 Task: Set the subtitle format in text subtitle parser to "realtext".
Action: Mouse moved to (135, 49)
Screenshot: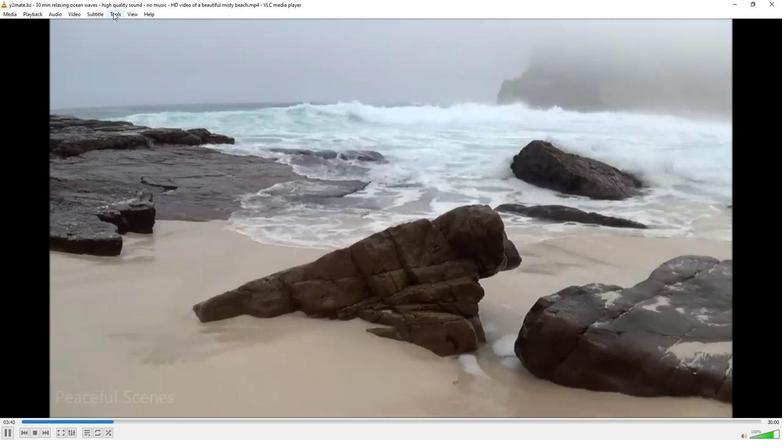 
Action: Mouse pressed left at (135, 49)
Screenshot: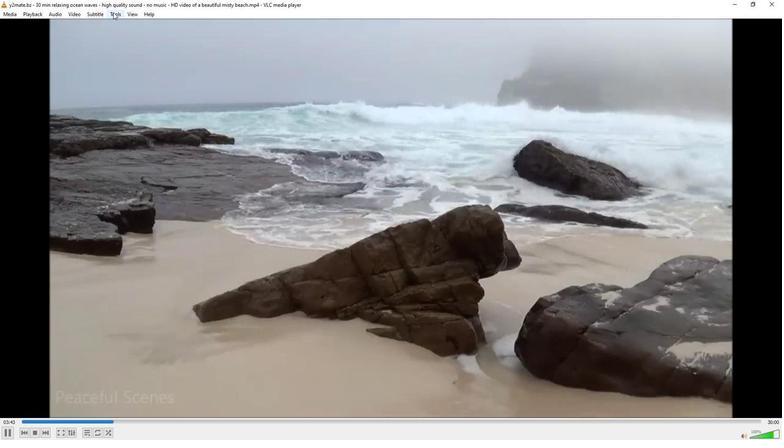 
Action: Mouse moved to (162, 132)
Screenshot: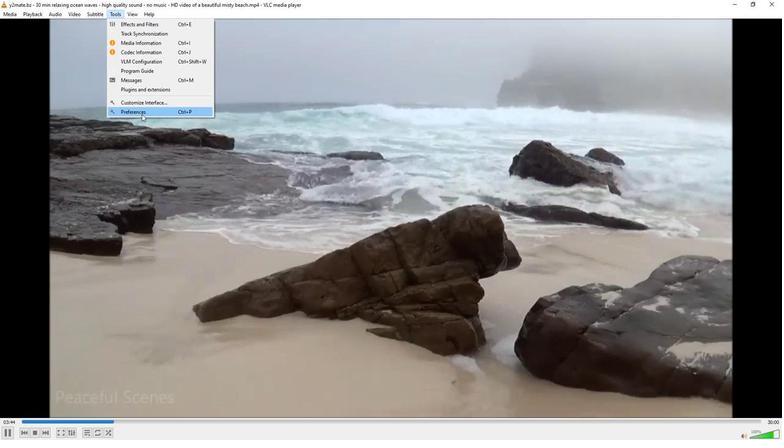 
Action: Mouse pressed left at (162, 132)
Screenshot: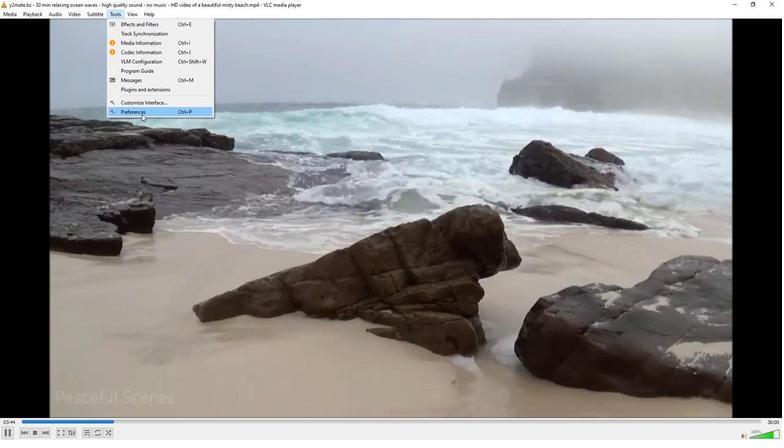 
Action: Mouse moved to (237, 315)
Screenshot: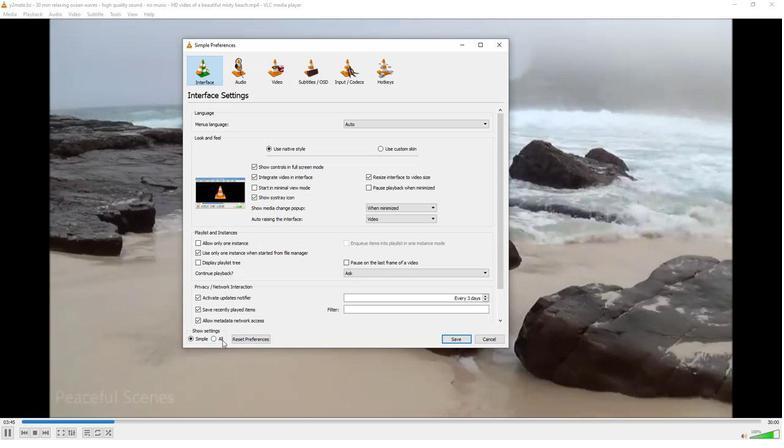 
Action: Mouse pressed left at (237, 315)
Screenshot: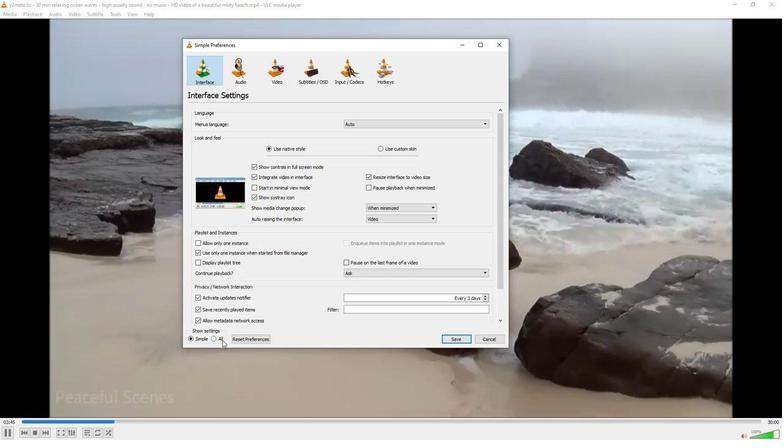 
Action: Mouse moved to (219, 220)
Screenshot: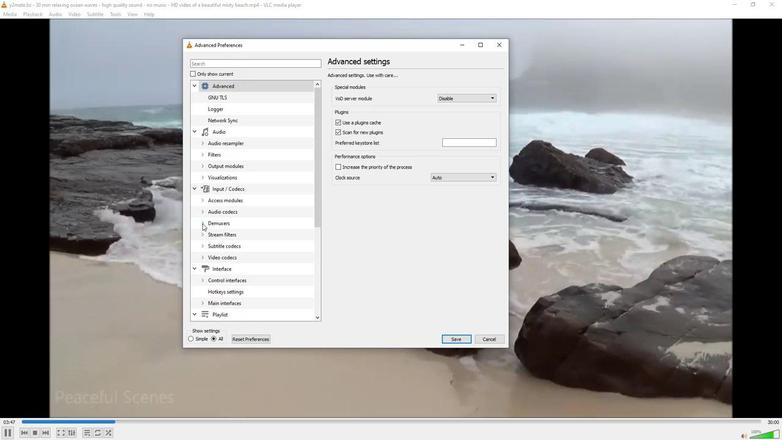 
Action: Mouse pressed left at (219, 220)
Screenshot: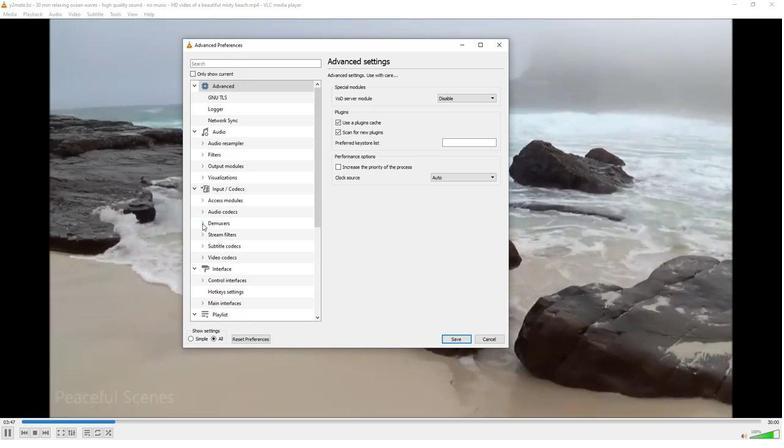 
Action: Mouse moved to (251, 268)
Screenshot: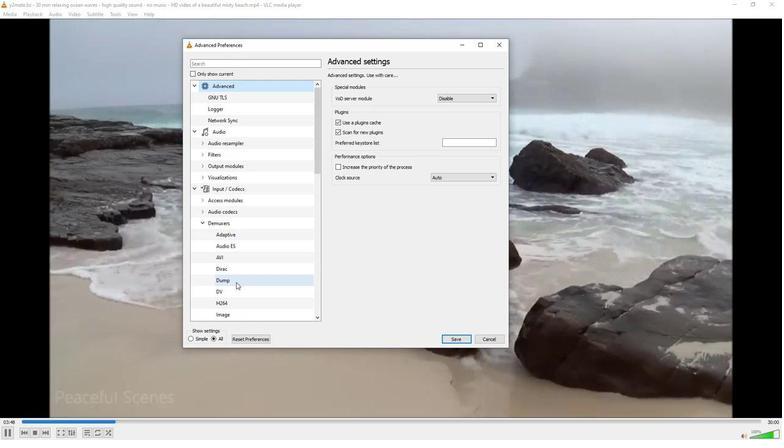
Action: Mouse scrolled (251, 268) with delta (0, 0)
Screenshot: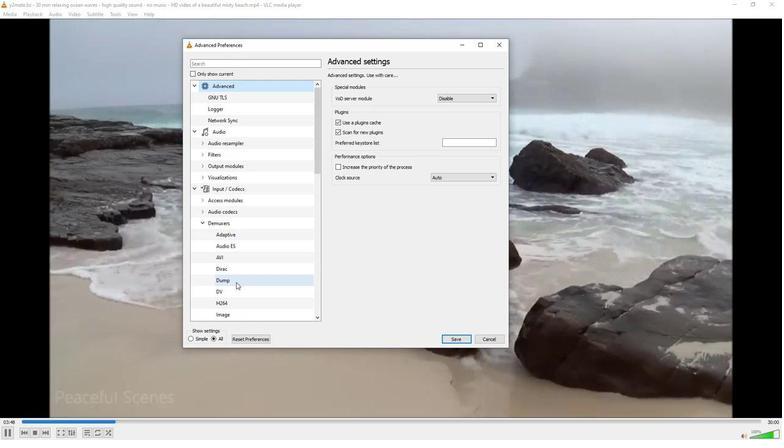 
Action: Mouse scrolled (251, 268) with delta (0, 0)
Screenshot: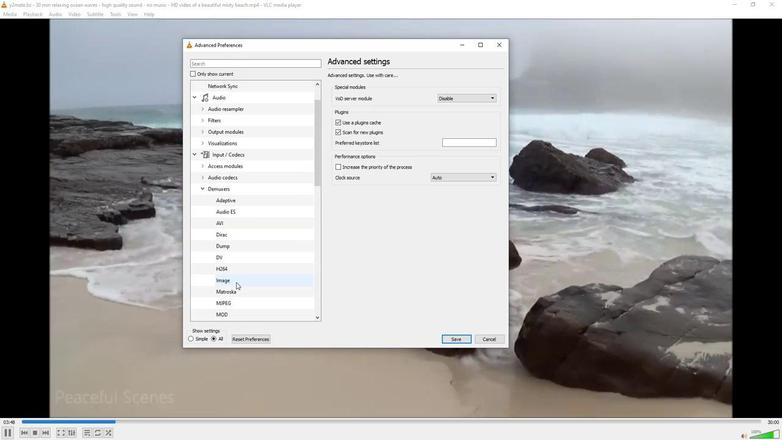 
Action: Mouse scrolled (251, 268) with delta (0, 0)
Screenshot: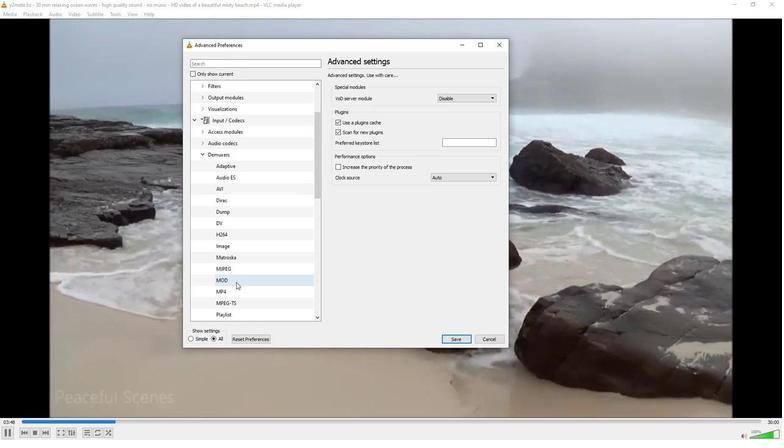 
Action: Mouse scrolled (251, 268) with delta (0, 0)
Screenshot: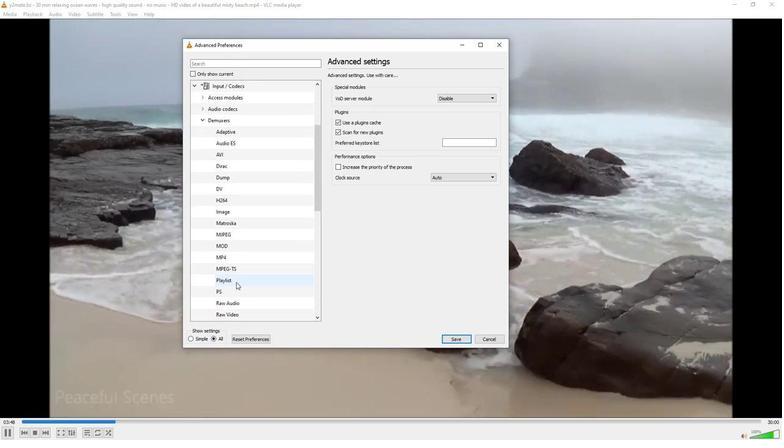 
Action: Mouse moved to (251, 295)
Screenshot: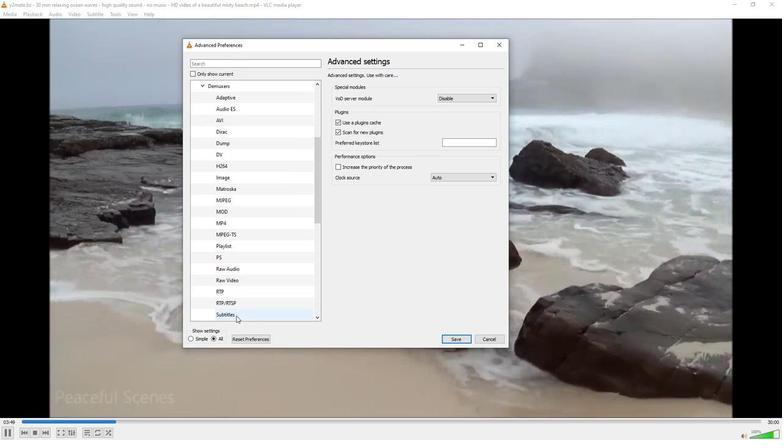 
Action: Mouse pressed left at (251, 295)
Screenshot: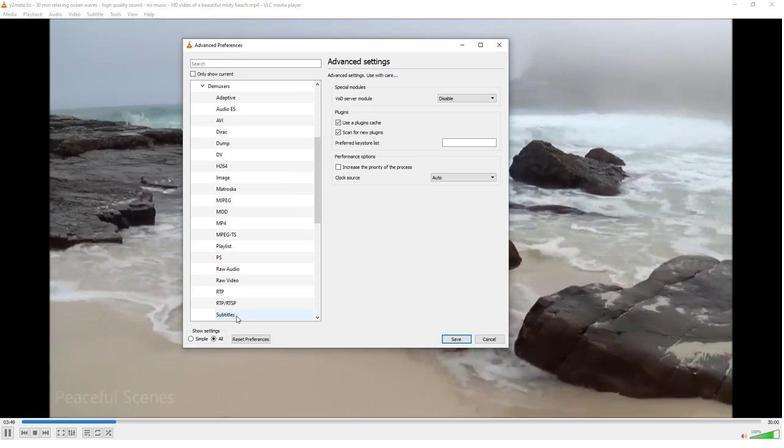 
Action: Mouse moved to (479, 129)
Screenshot: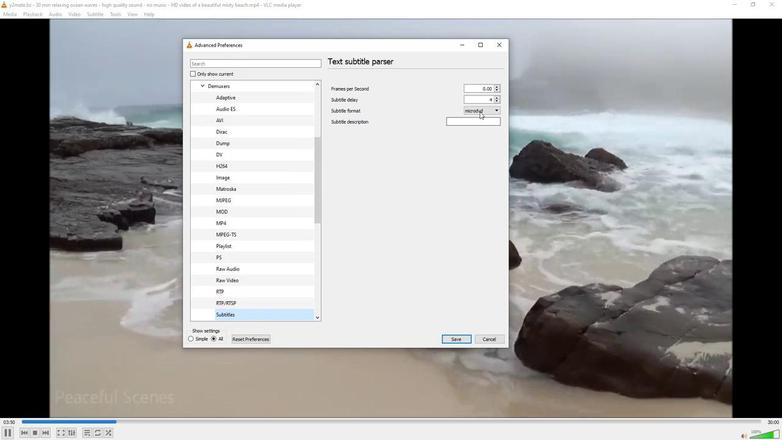 
Action: Mouse pressed left at (479, 129)
Screenshot: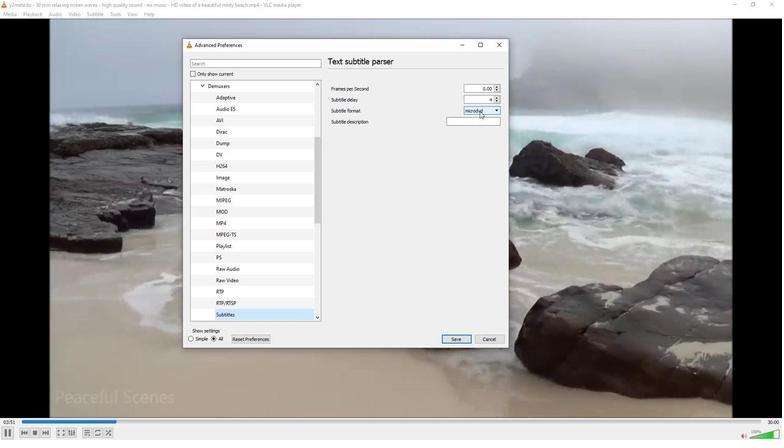 
Action: Mouse moved to (496, 141)
Screenshot: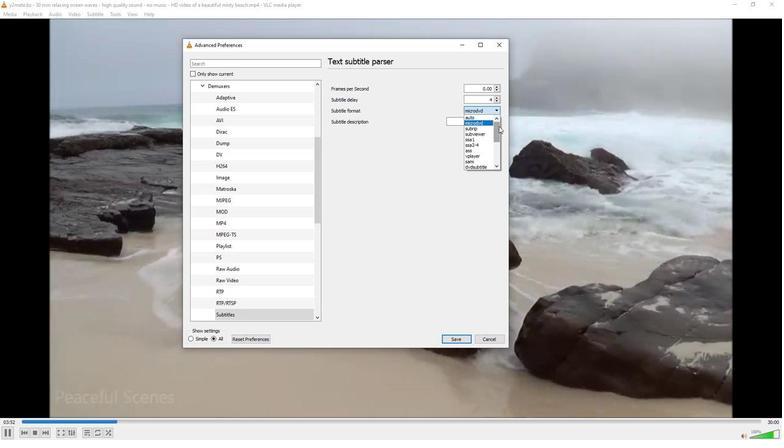 
Action: Mouse pressed left at (496, 141)
Screenshot: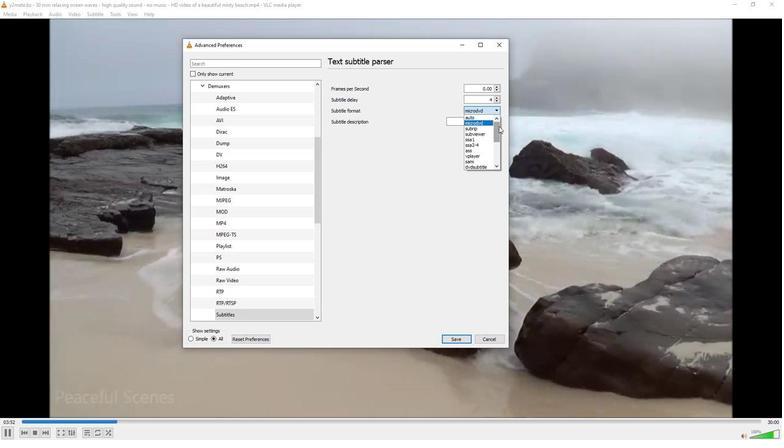
Action: Mouse moved to (479, 161)
Screenshot: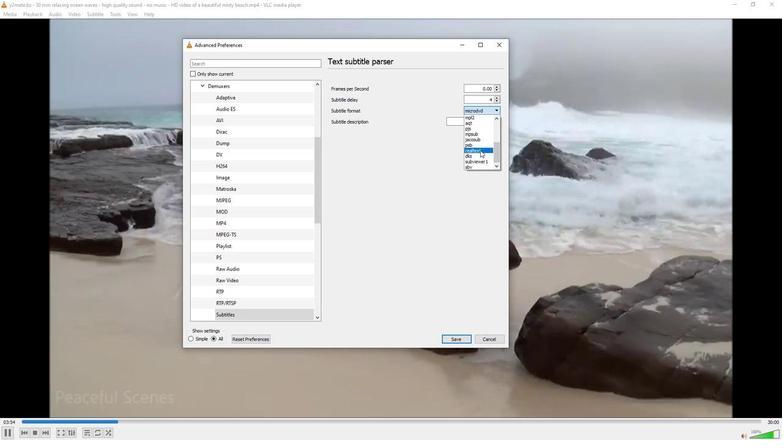 
Action: Mouse pressed left at (479, 161)
Screenshot: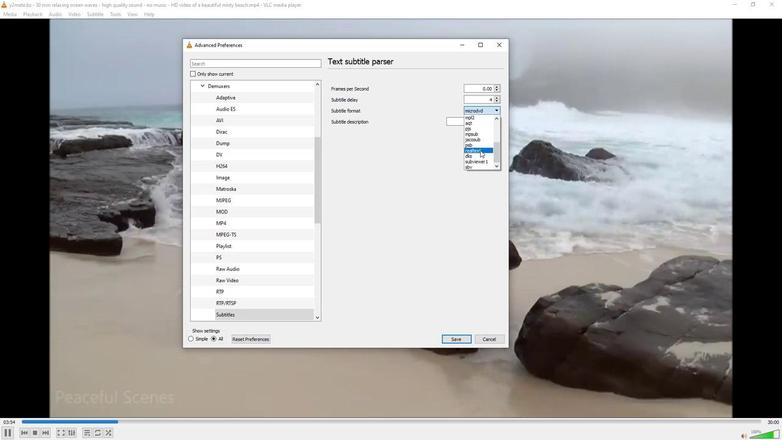 
Action: Mouse moved to (438, 187)
Screenshot: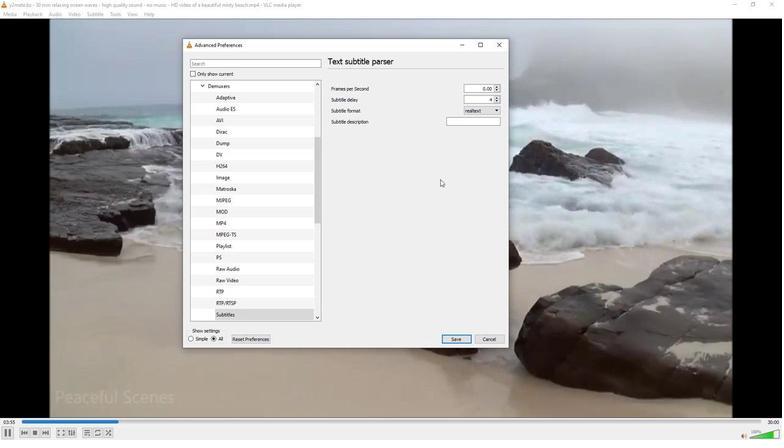 
